 Task: Check the average views per listing of mud room in the last 3 years.
Action: Mouse moved to (951, 213)
Screenshot: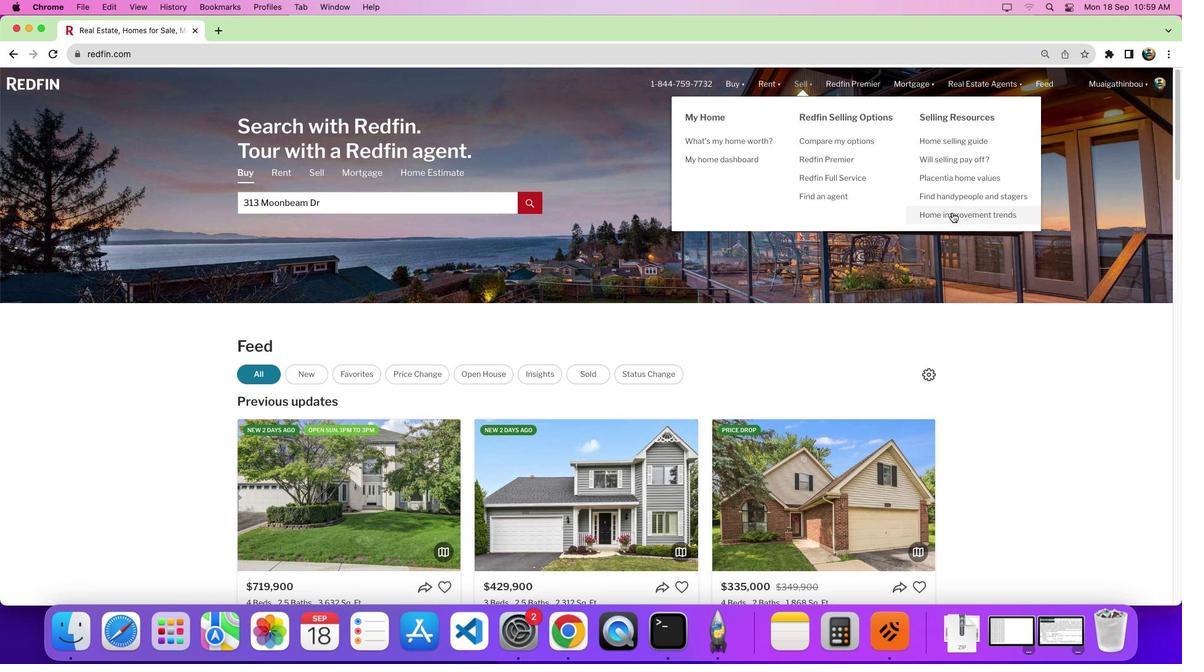 
Action: Mouse pressed left at (951, 213)
Screenshot: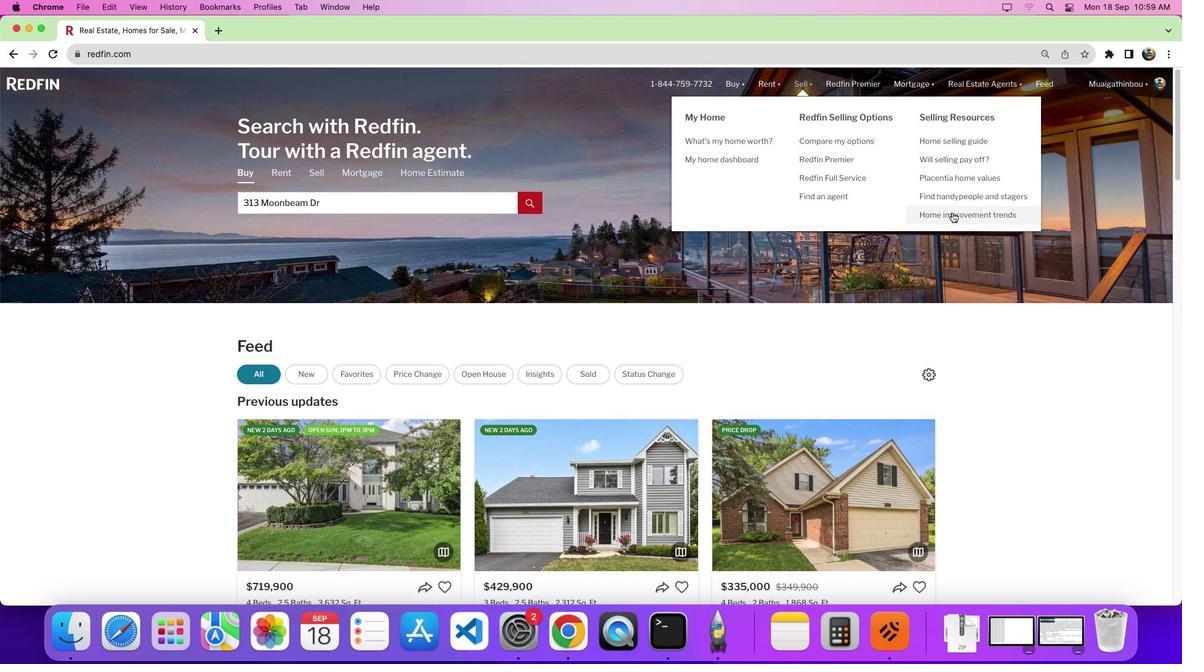 
Action: Mouse pressed left at (951, 213)
Screenshot: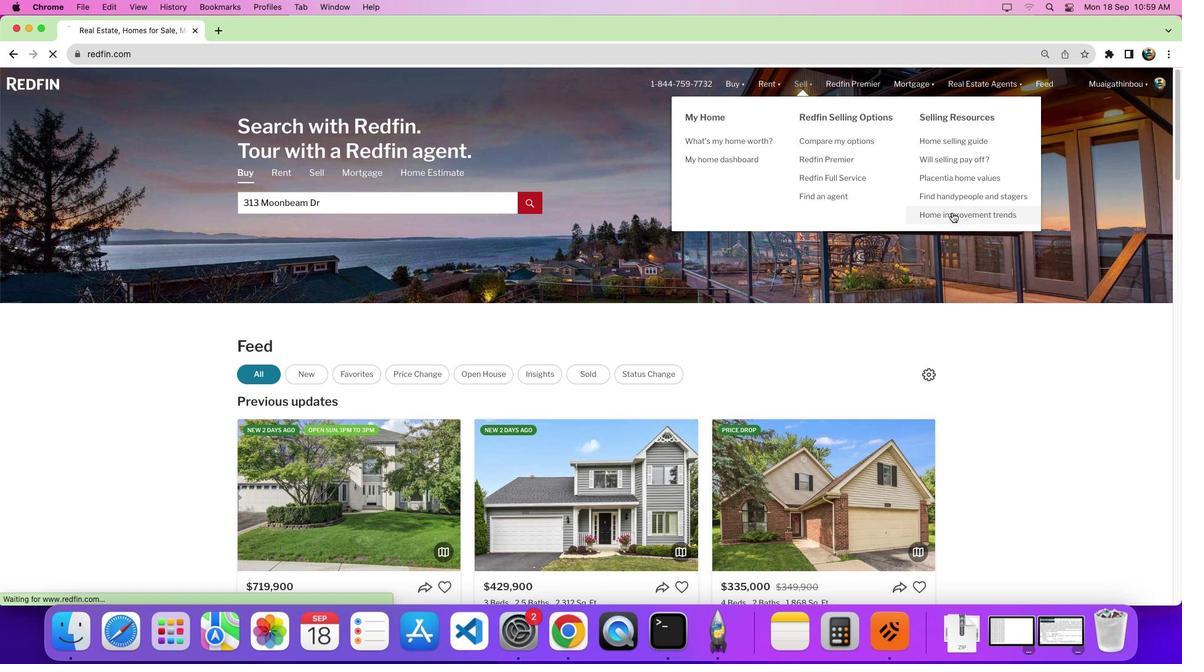 
Action: Mouse moved to (338, 240)
Screenshot: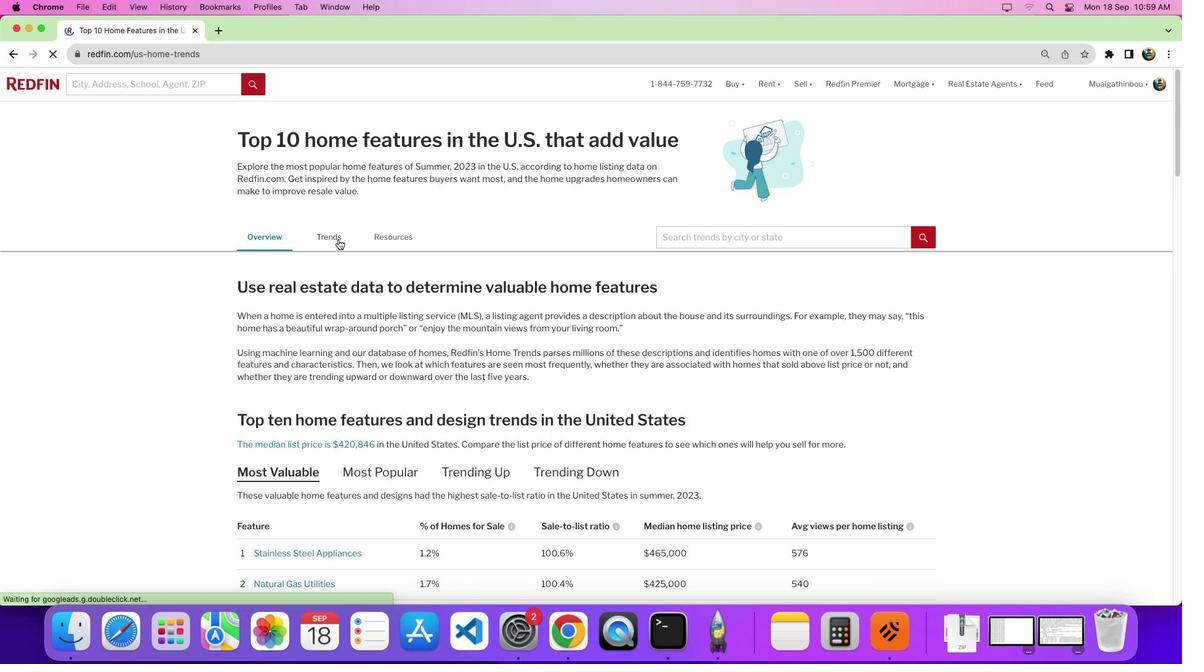 
Action: Mouse pressed left at (338, 240)
Screenshot: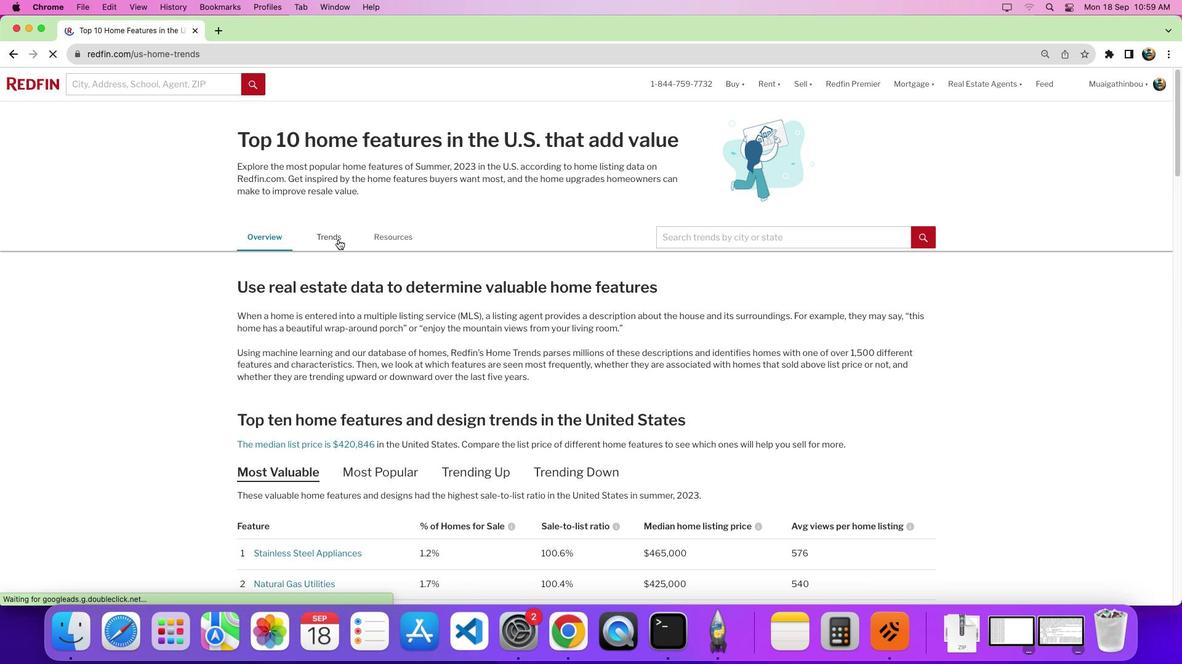 
Action: Mouse moved to (1178, 275)
Screenshot: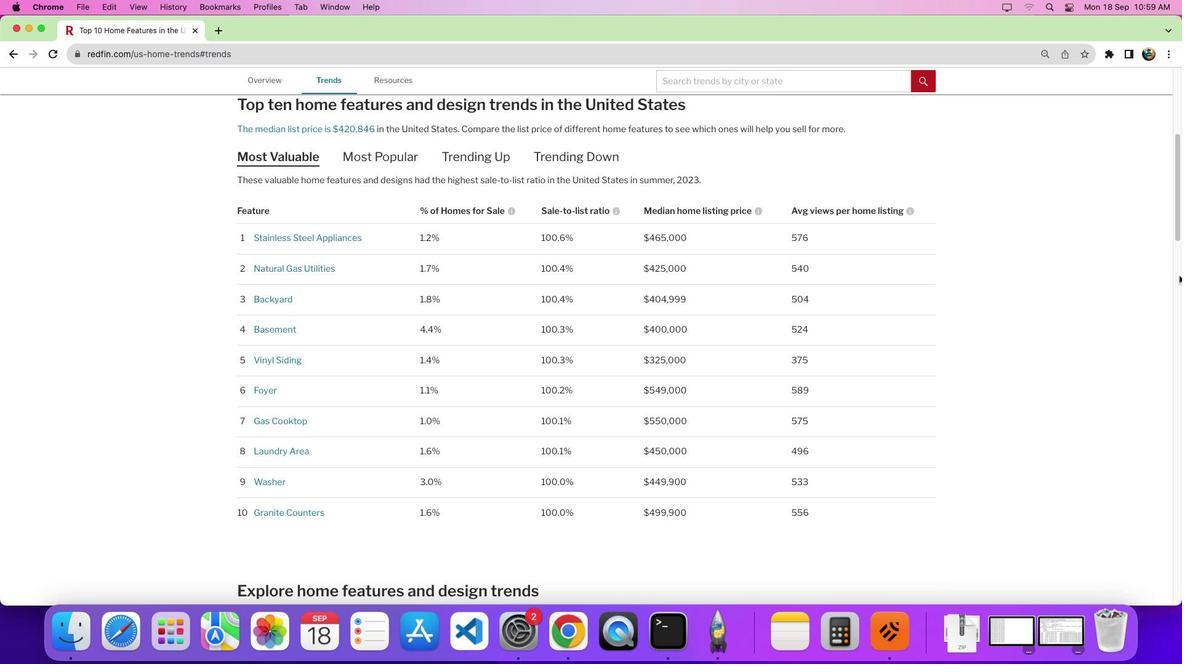 
Action: Mouse pressed left at (1178, 275)
Screenshot: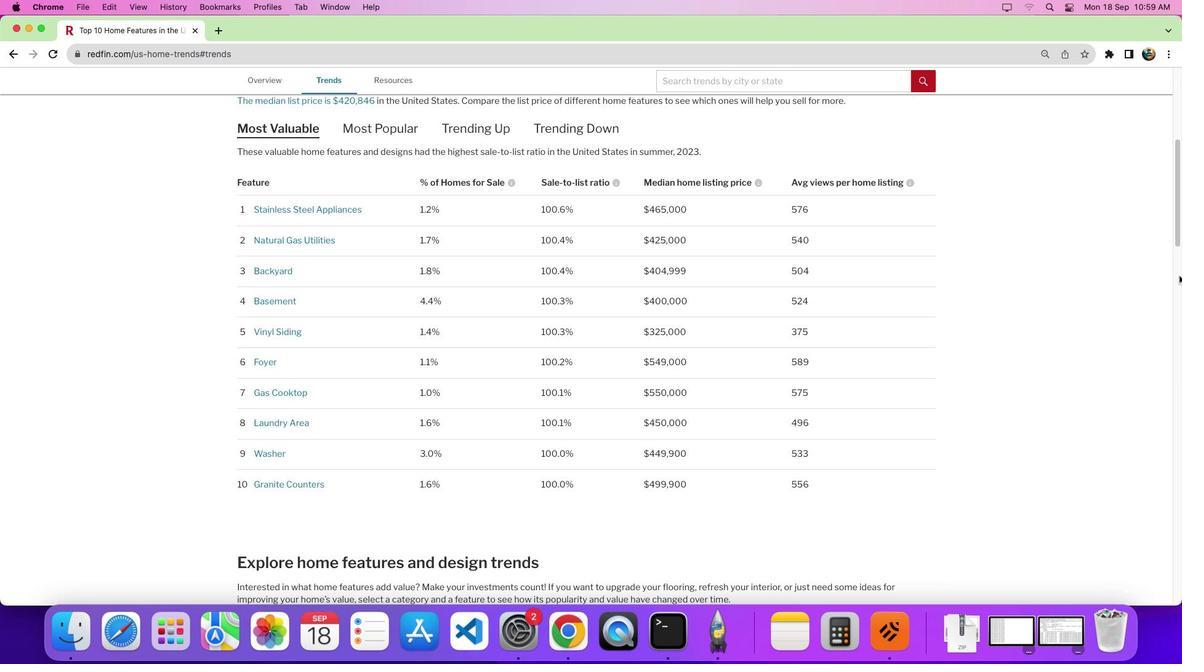 
Action: Mouse moved to (350, 213)
Screenshot: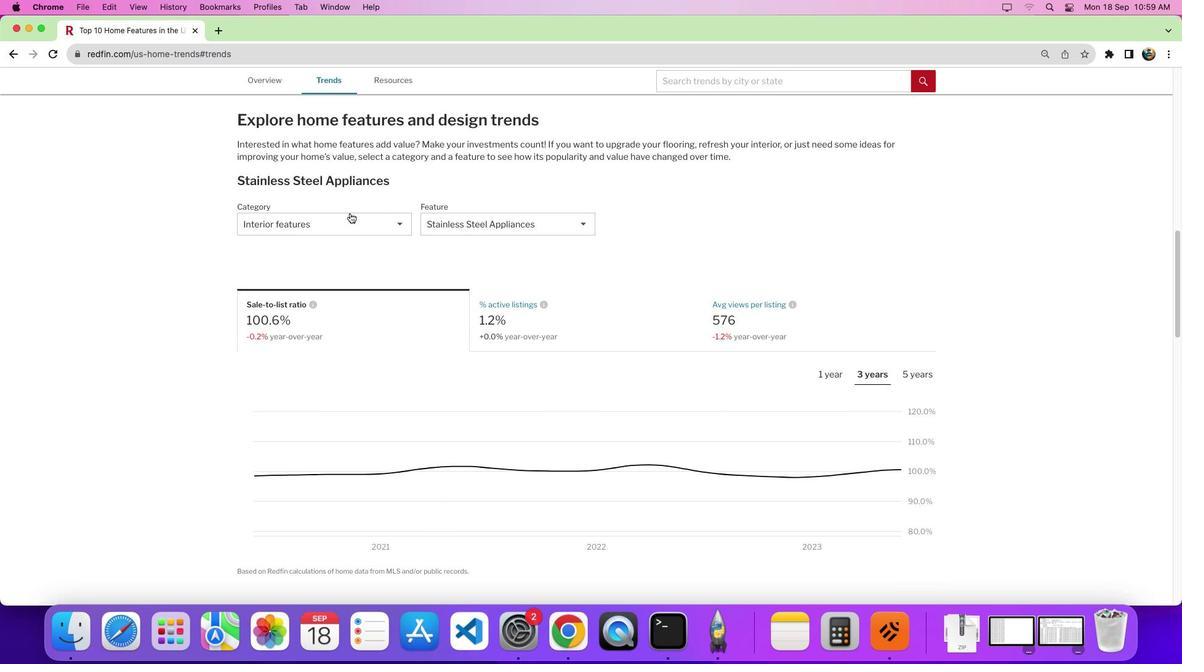 
Action: Mouse pressed left at (350, 213)
Screenshot: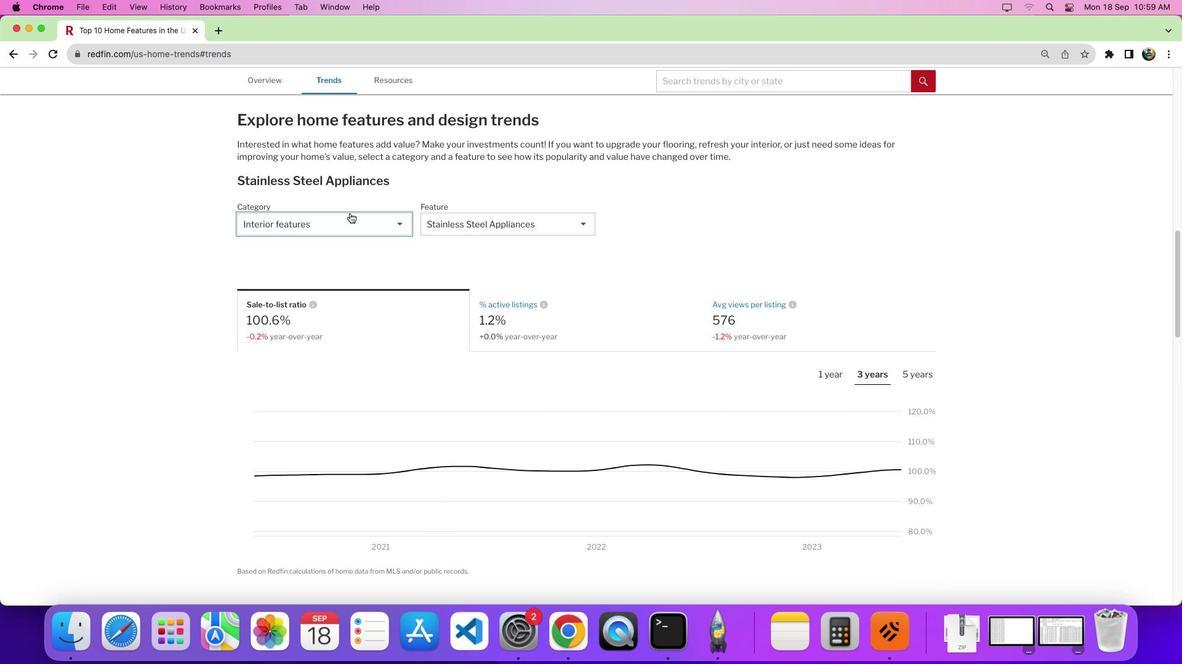 
Action: Mouse moved to (364, 272)
Screenshot: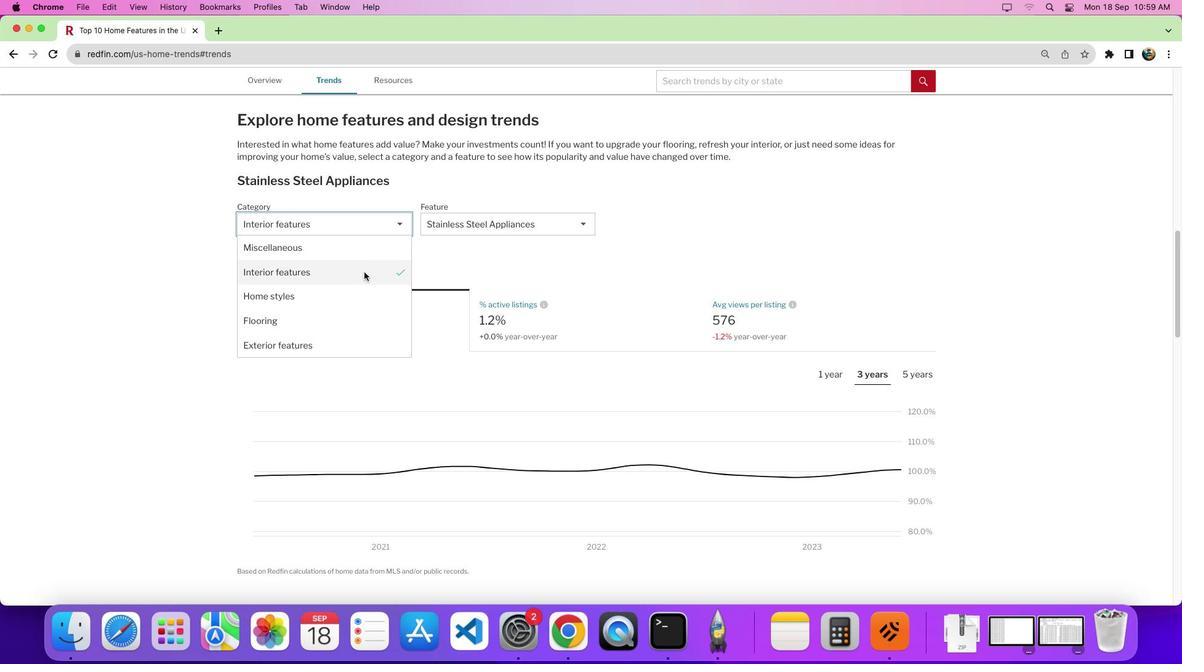 
Action: Mouse pressed left at (364, 272)
Screenshot: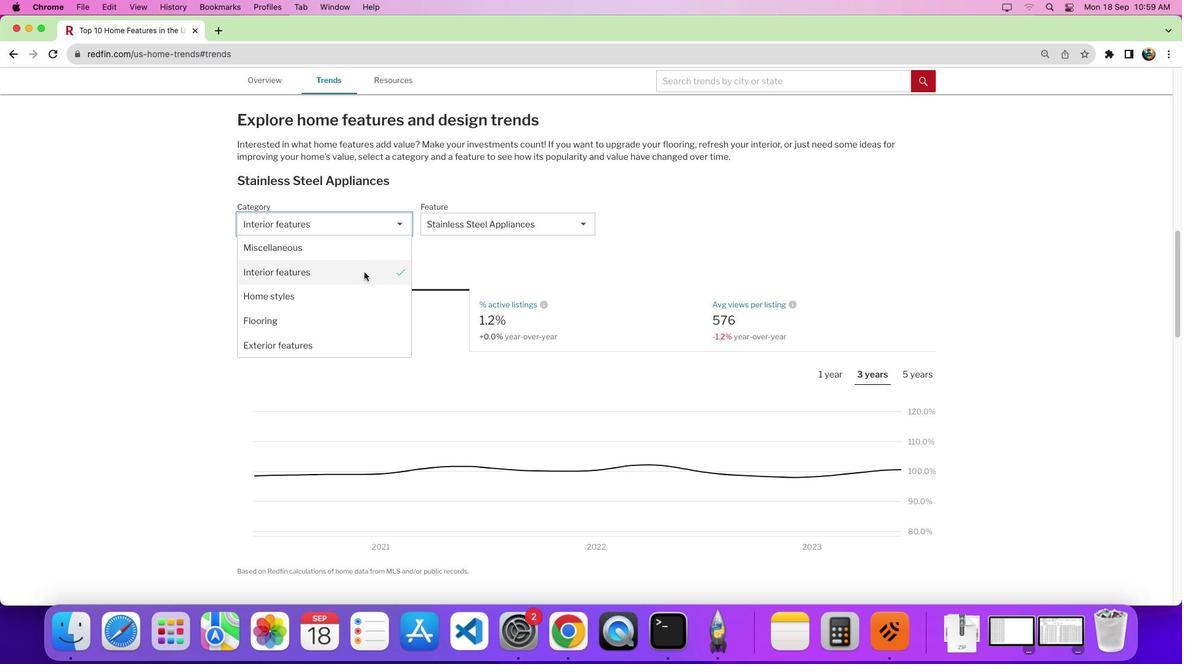 
Action: Mouse moved to (482, 226)
Screenshot: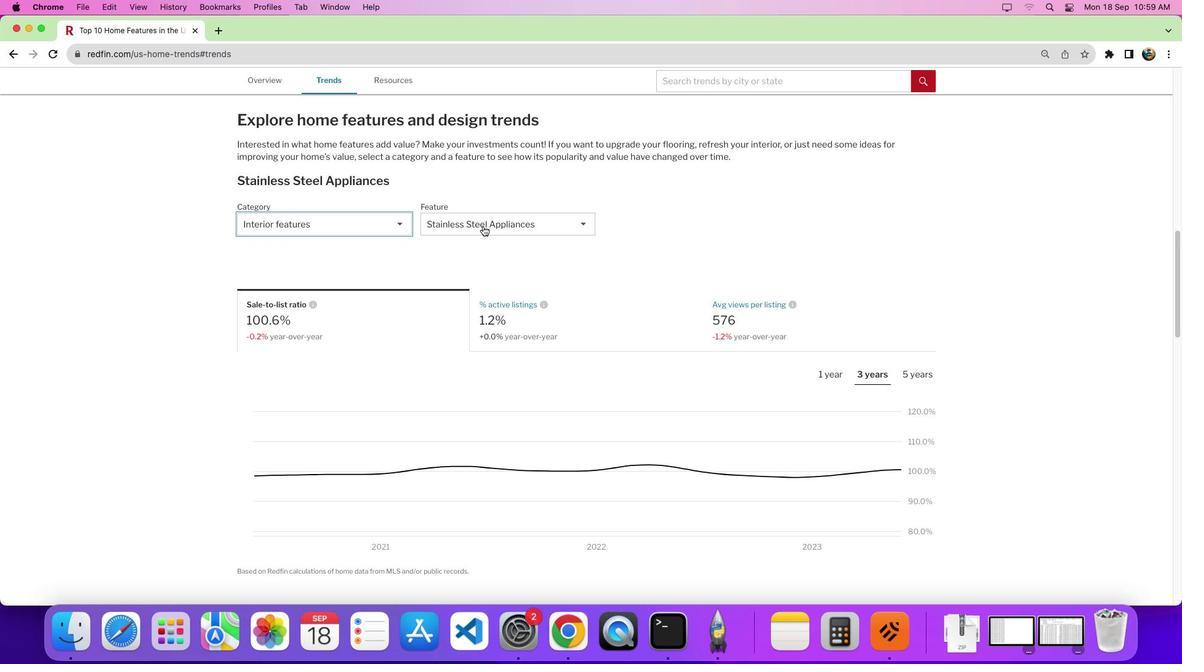 
Action: Mouse pressed left at (482, 226)
Screenshot: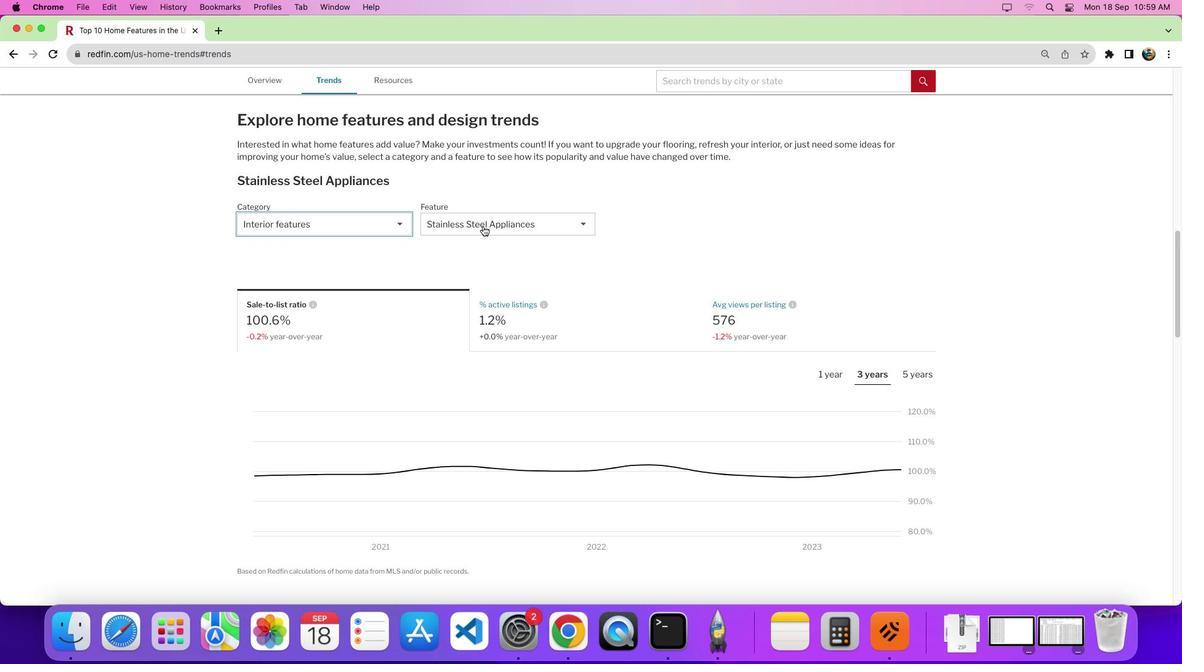 
Action: Mouse moved to (590, 339)
Screenshot: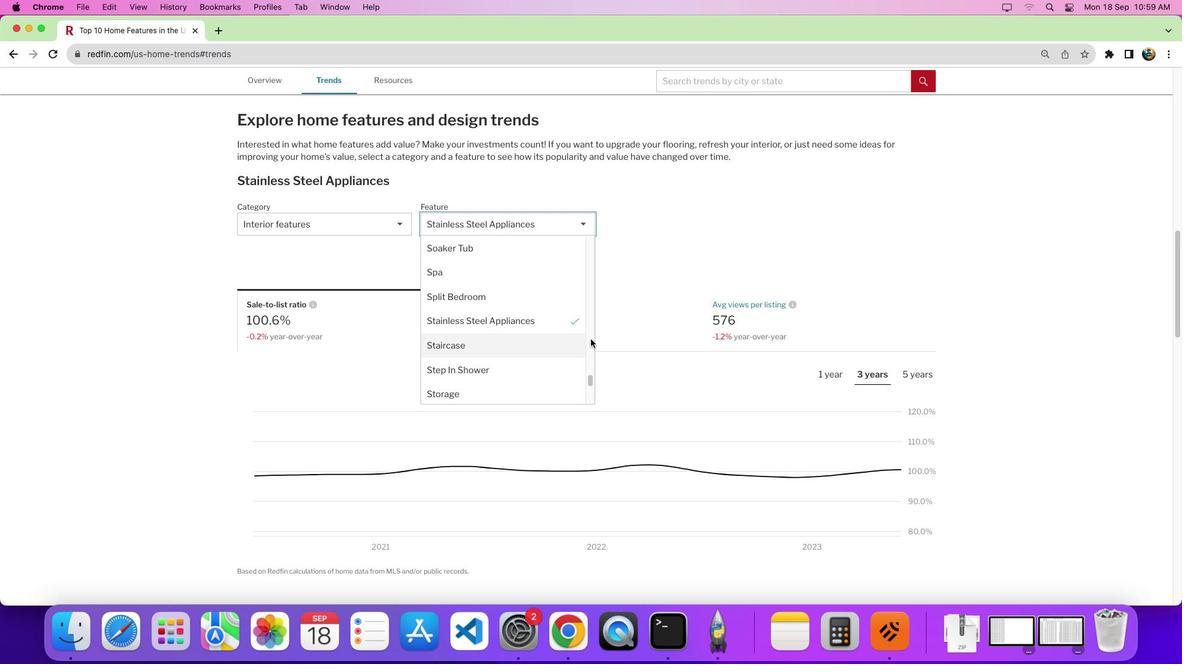 
Action: Mouse pressed left at (590, 339)
Screenshot: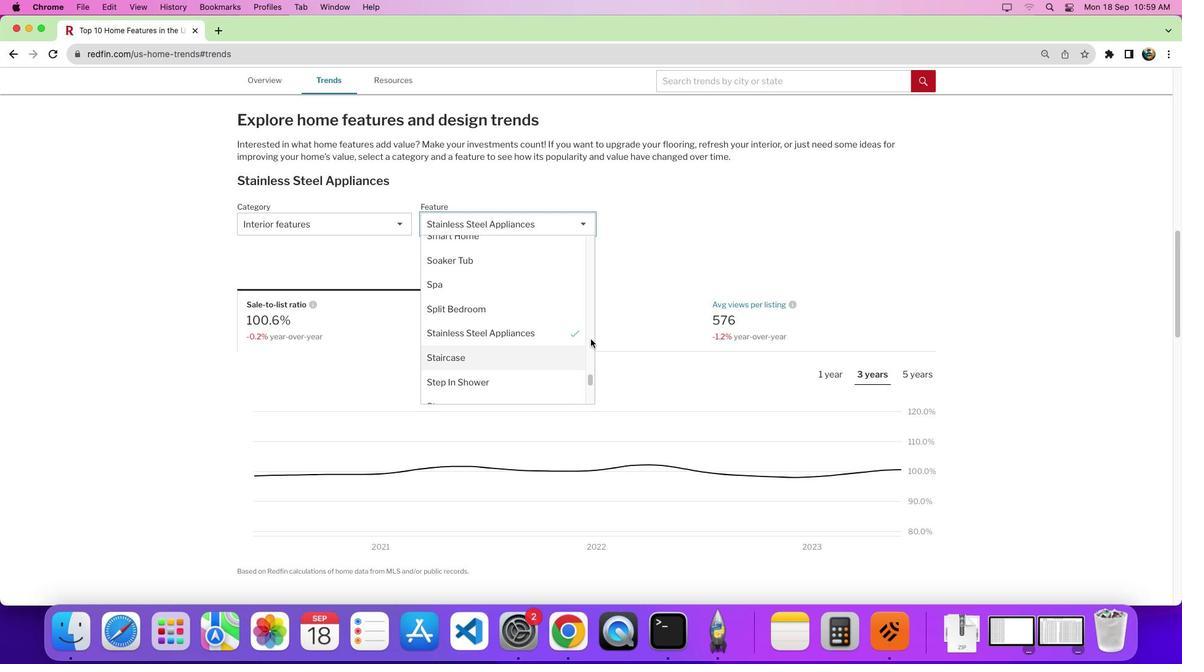 
Action: Mouse pressed left at (590, 339)
Screenshot: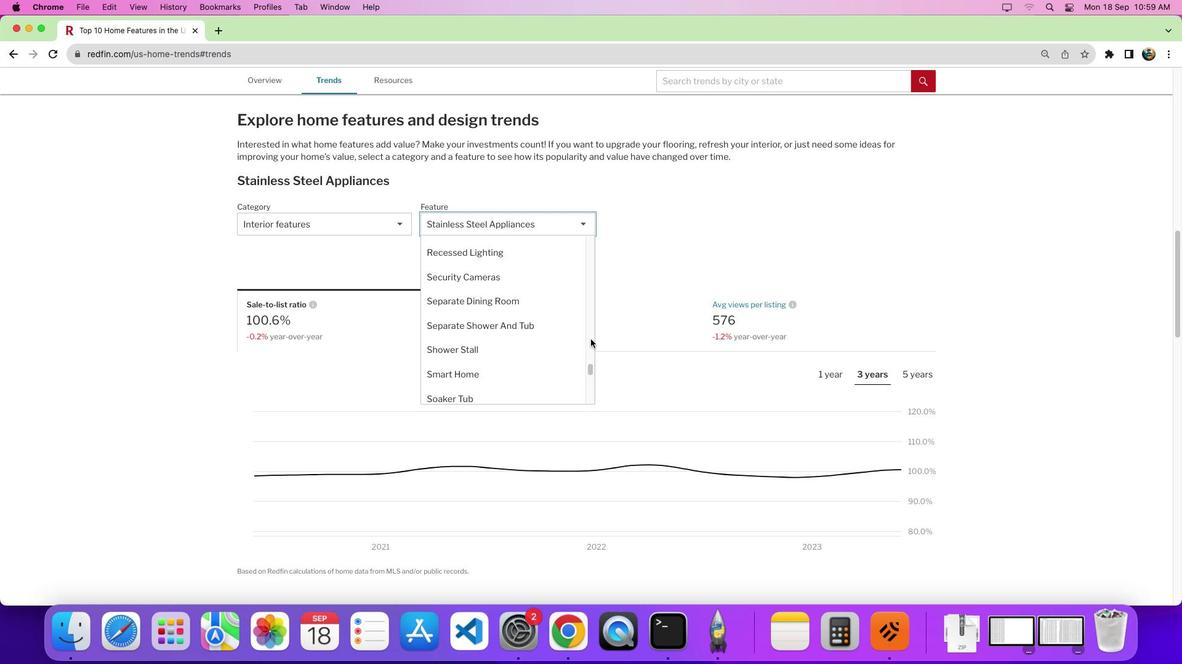 
Action: Mouse moved to (590, 336)
Screenshot: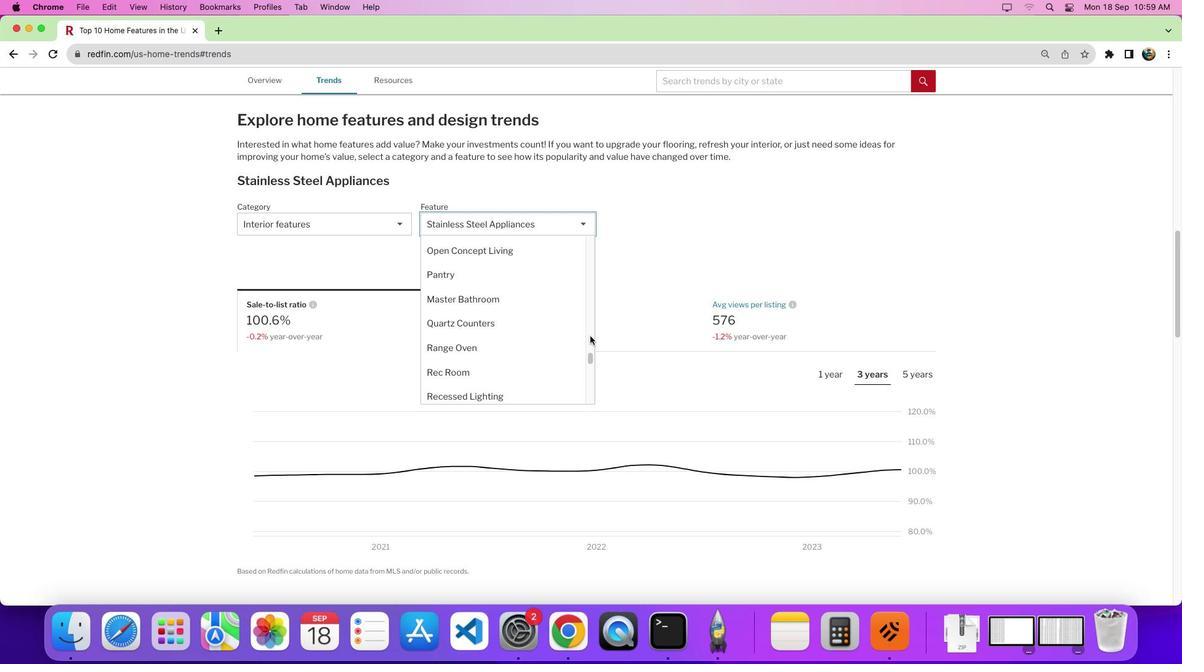 
Action: Mouse pressed left at (590, 336)
Screenshot: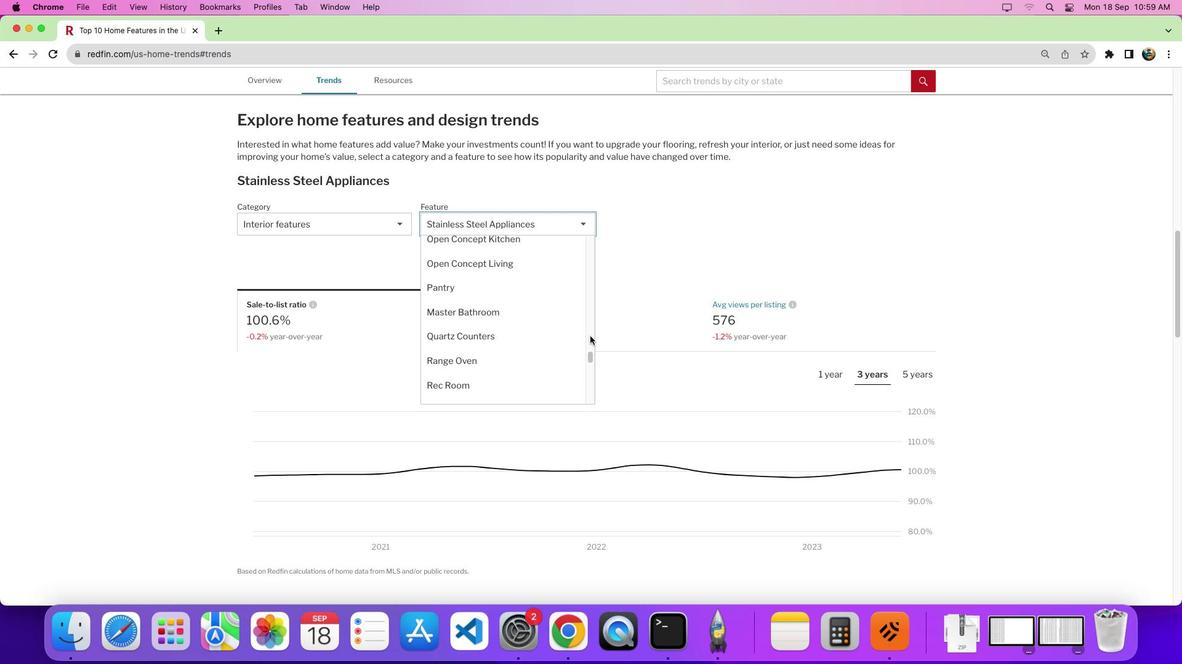 
Action: Mouse pressed left at (590, 336)
Screenshot: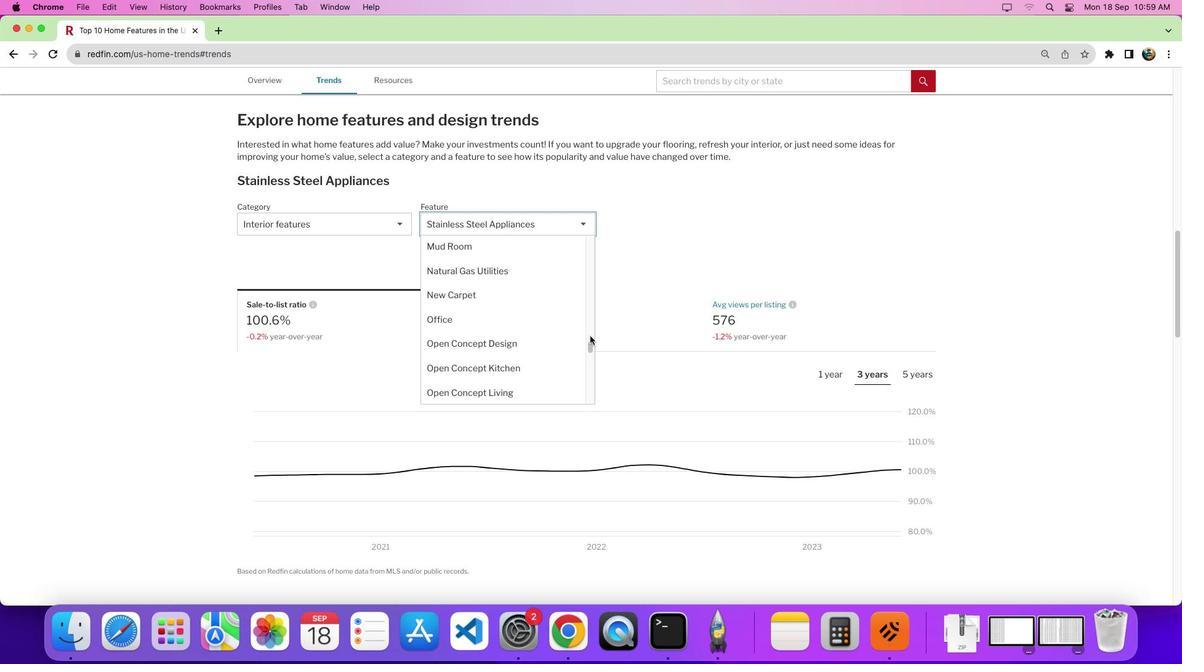 
Action: Mouse moved to (515, 348)
Screenshot: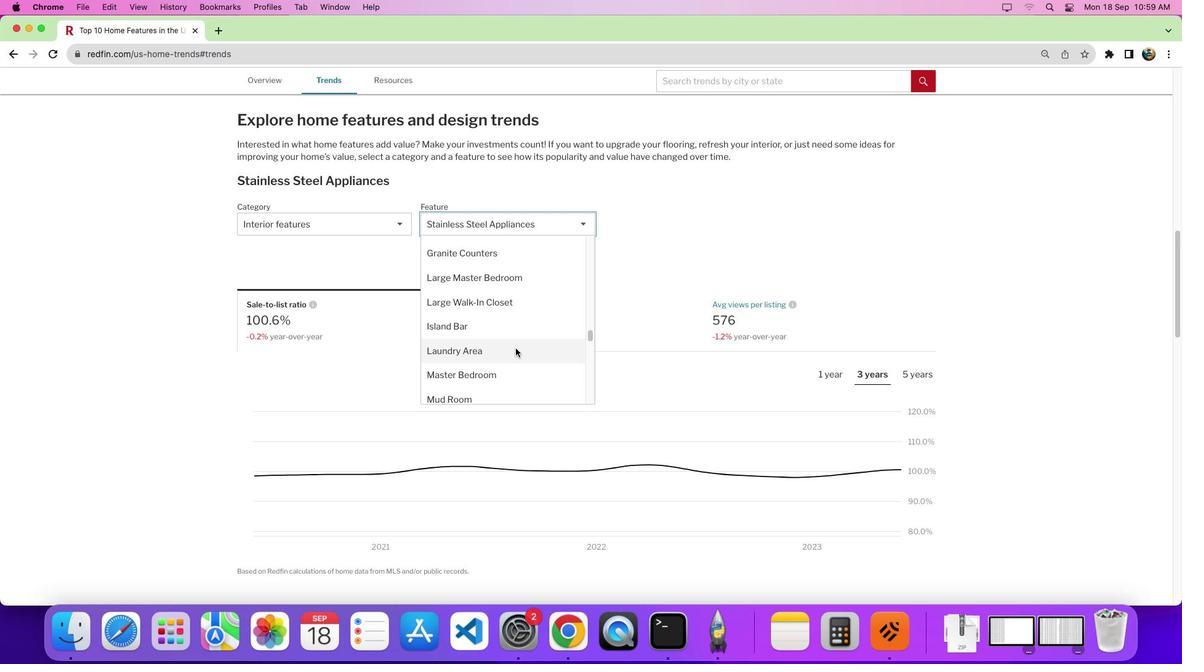
Action: Mouse scrolled (515, 348) with delta (0, 0)
Screenshot: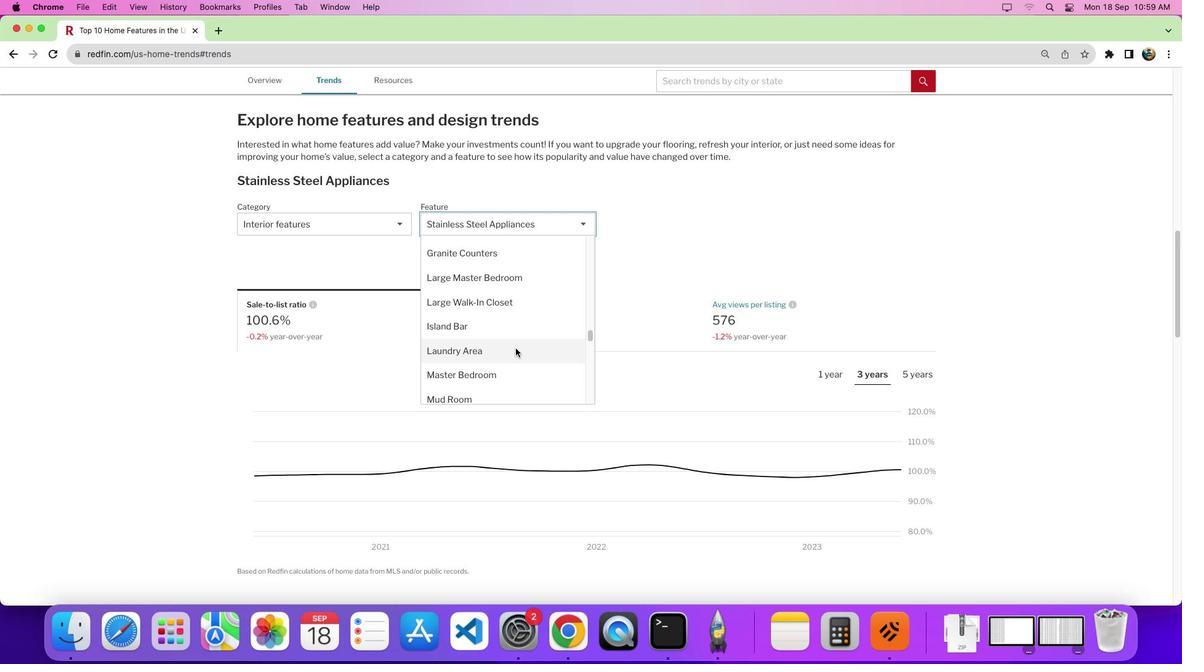 
Action: Mouse scrolled (515, 348) with delta (0, 0)
Screenshot: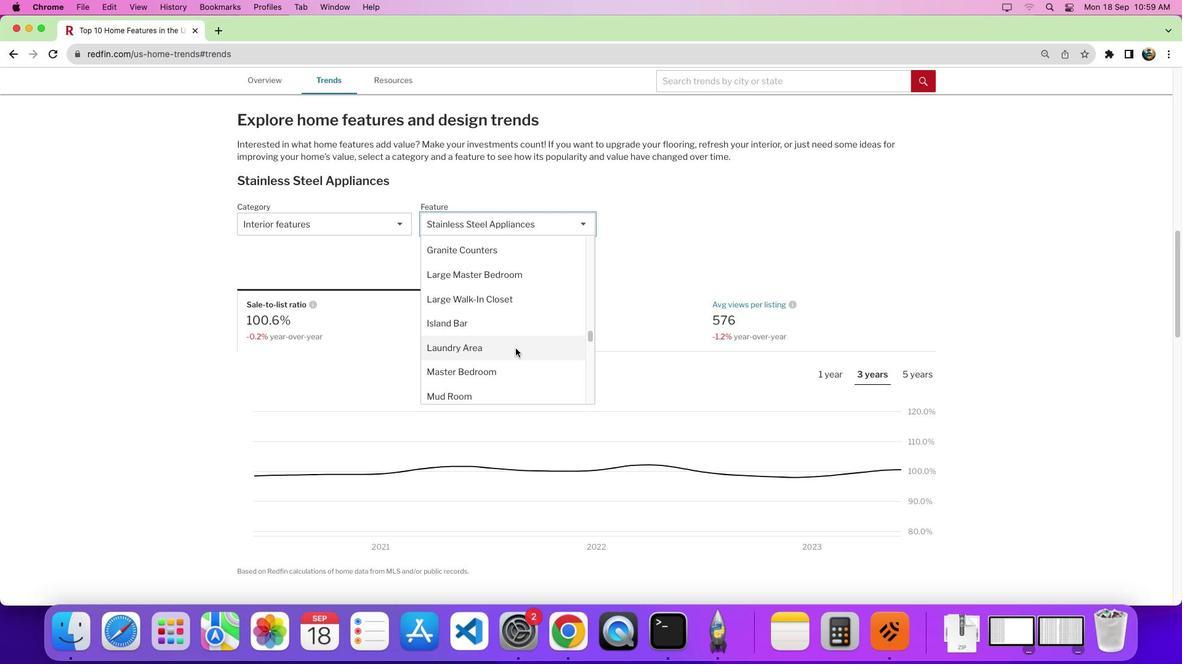 
Action: Mouse moved to (517, 346)
Screenshot: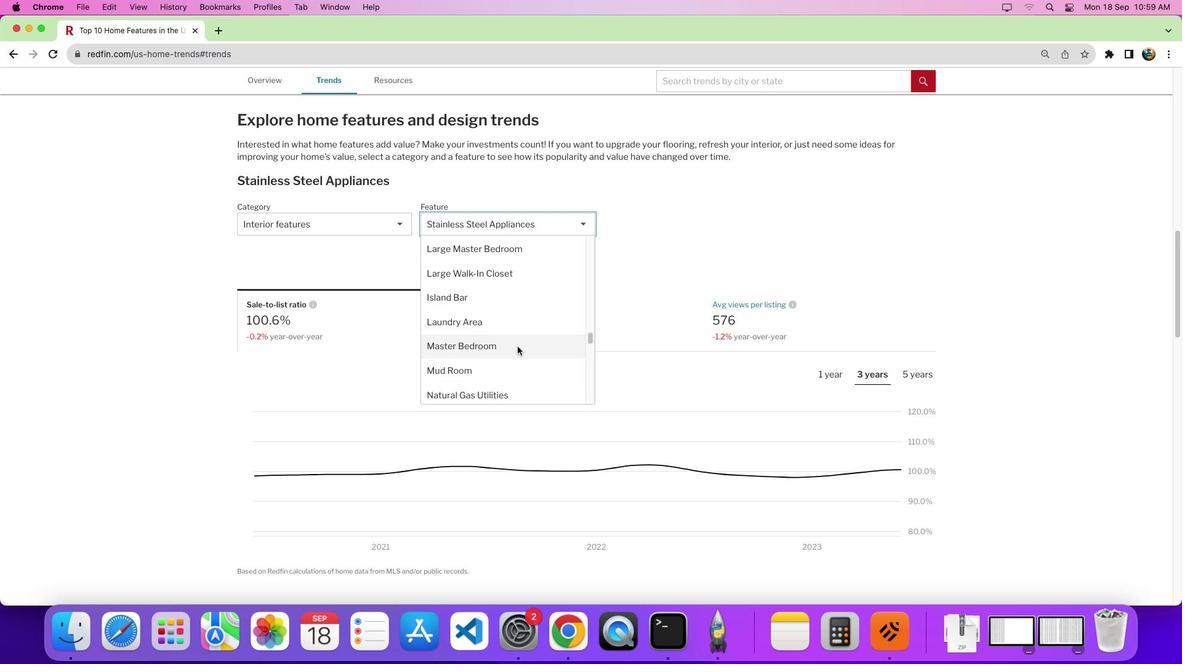 
Action: Mouse scrolled (517, 346) with delta (0, 0)
Screenshot: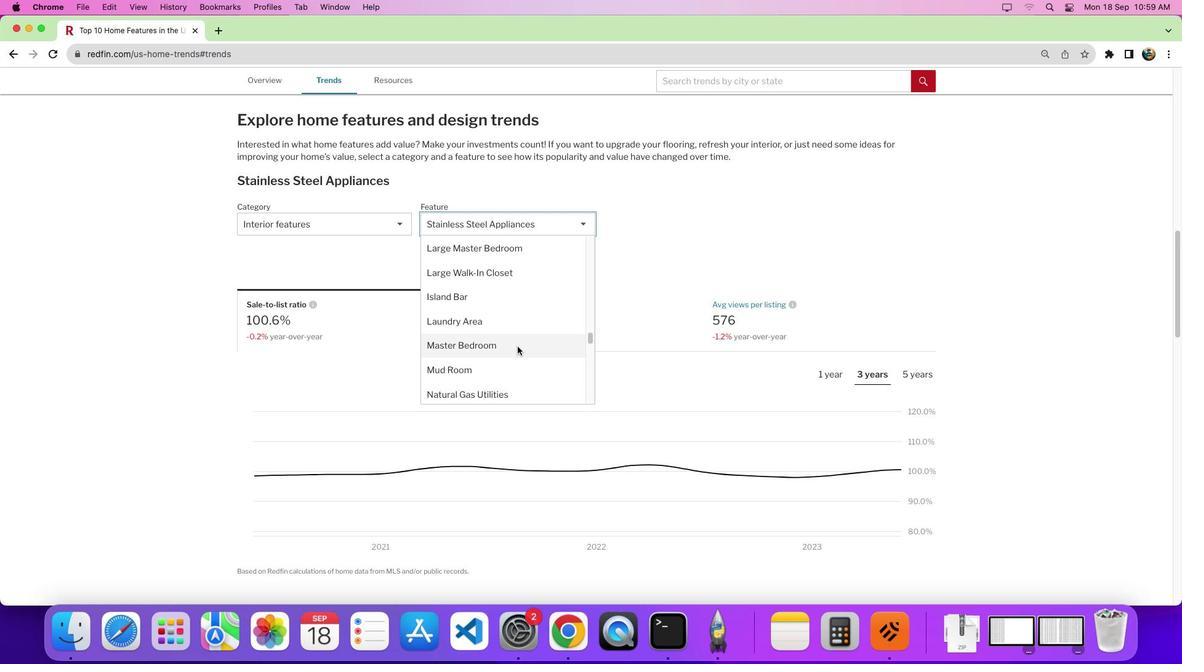 
Action: Mouse moved to (503, 367)
Screenshot: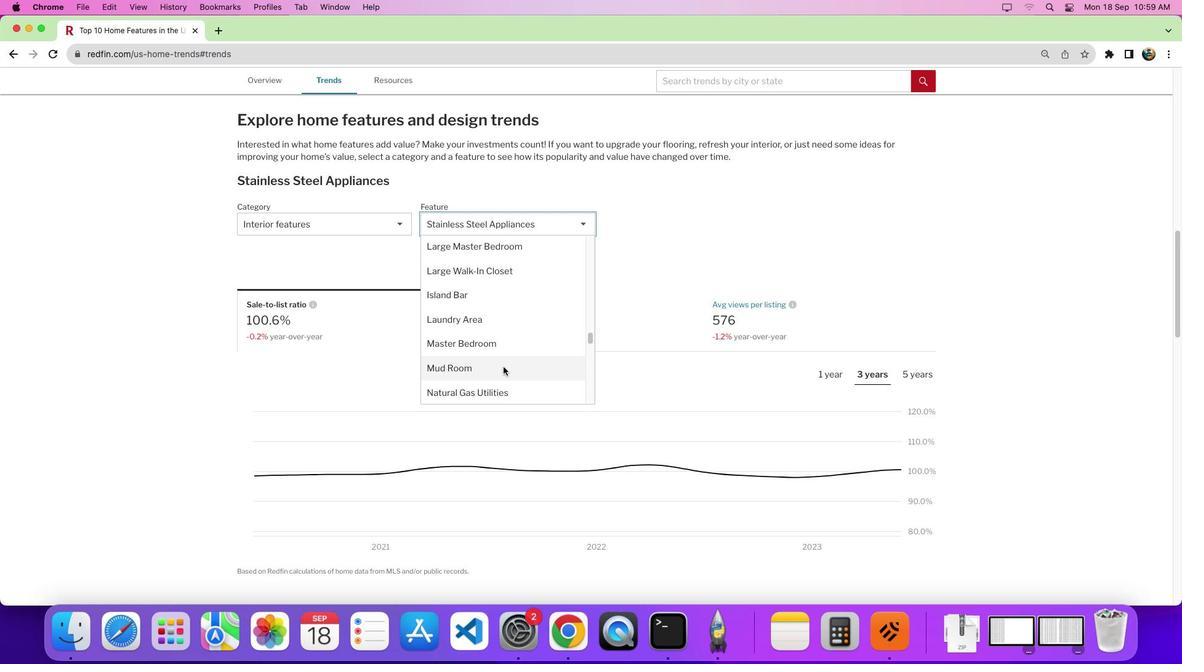 
Action: Mouse pressed left at (503, 367)
Screenshot: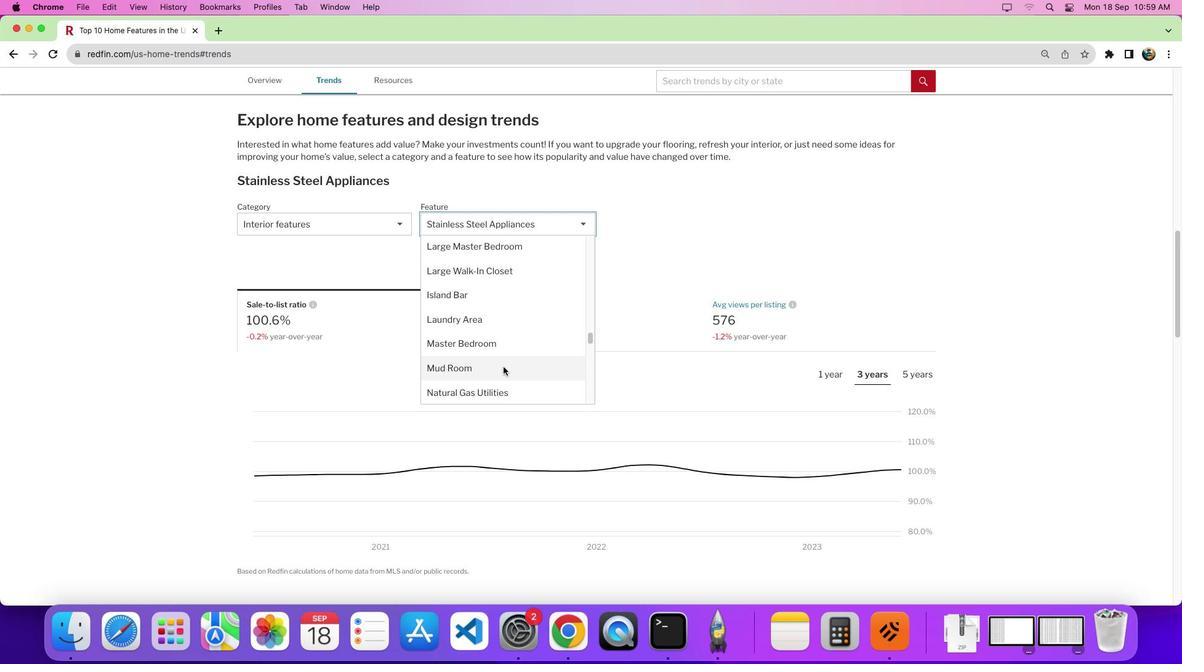 
Action: Mouse moved to (750, 325)
Screenshot: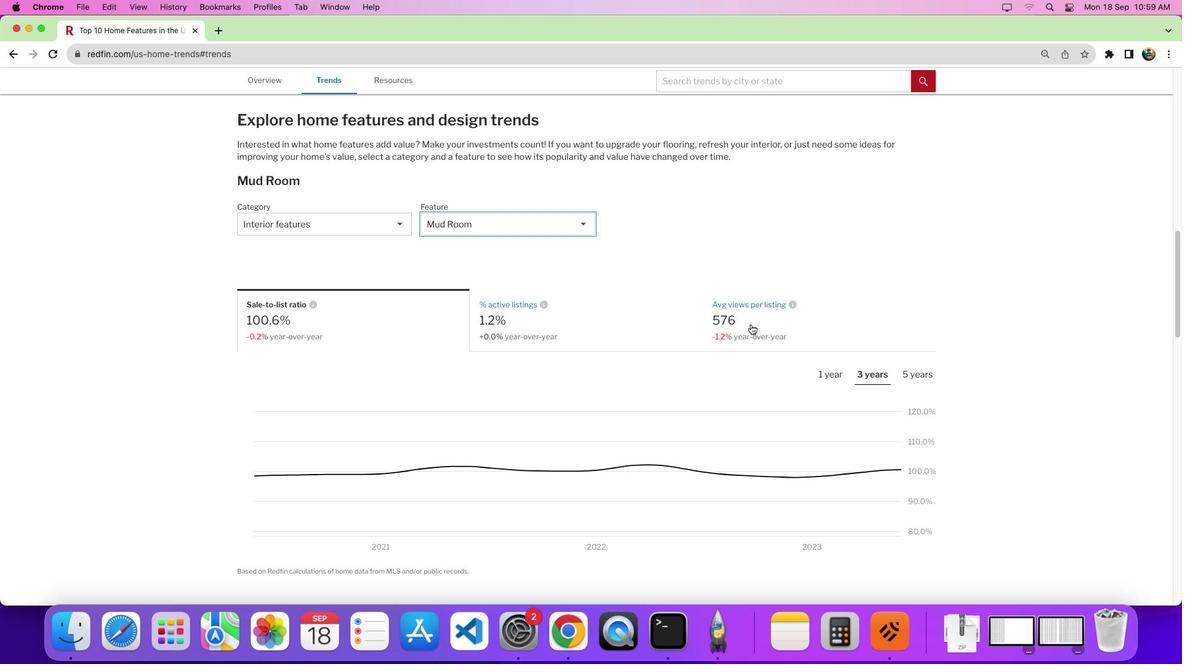 
Action: Mouse pressed left at (750, 325)
Screenshot: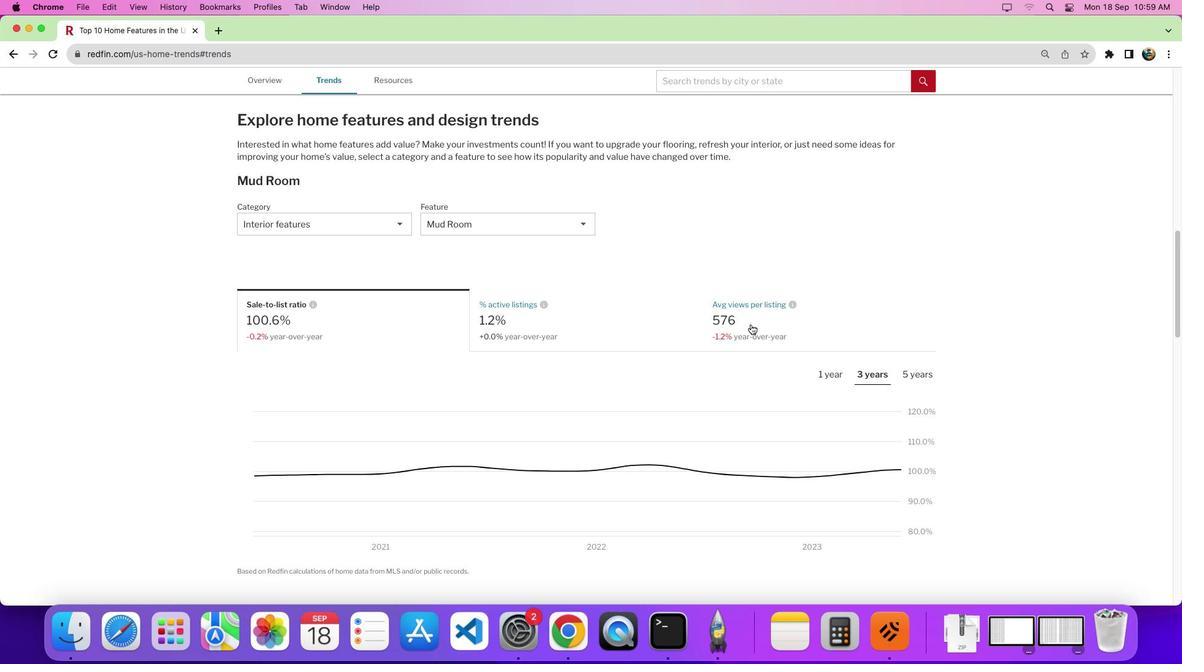 
Action: Mouse moved to (942, 283)
Screenshot: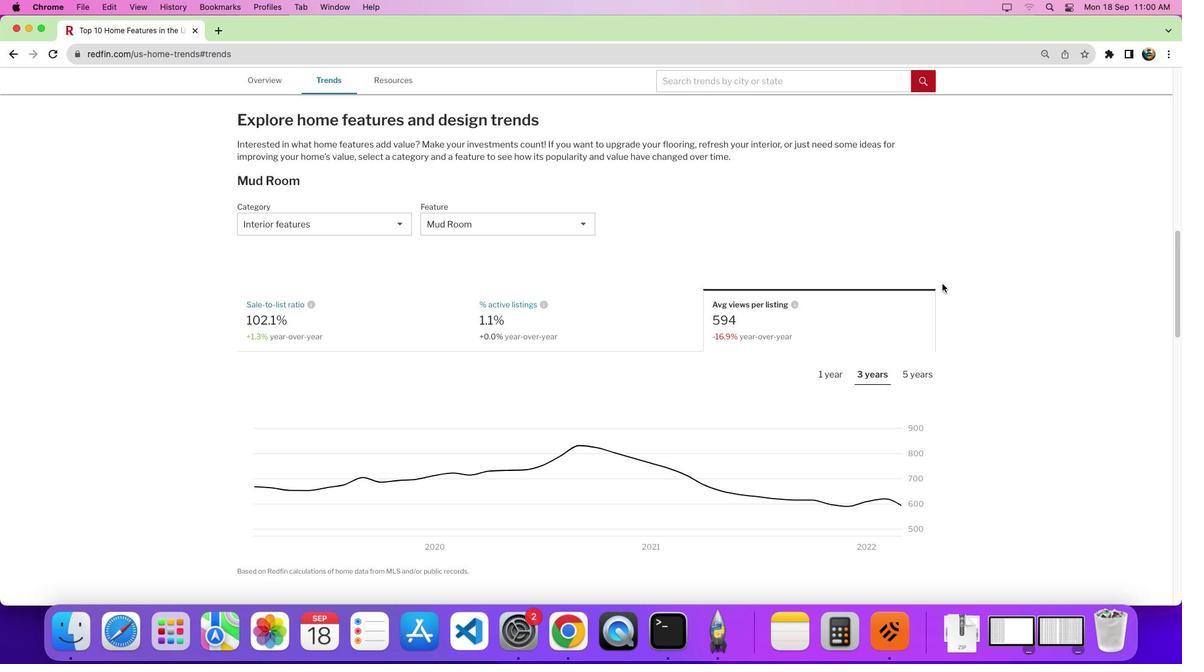 
